 Task: Edit the opportunities list created by users
Action: Mouse scrolled (171, 198) with delta (0, 0)
Screenshot: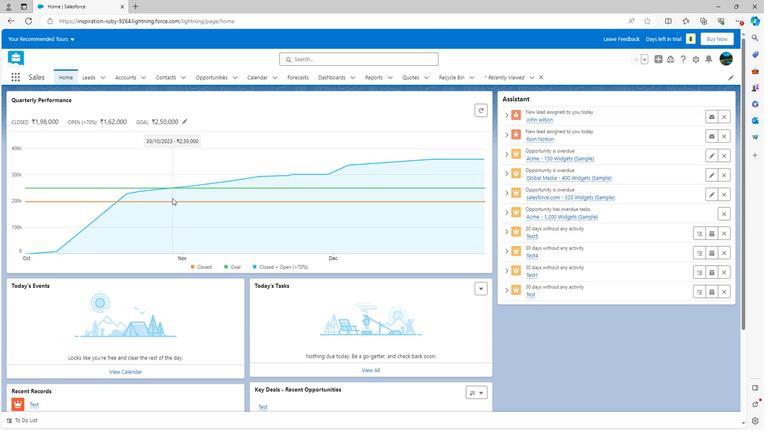 
Action: Mouse scrolled (171, 198) with delta (0, 0)
Screenshot: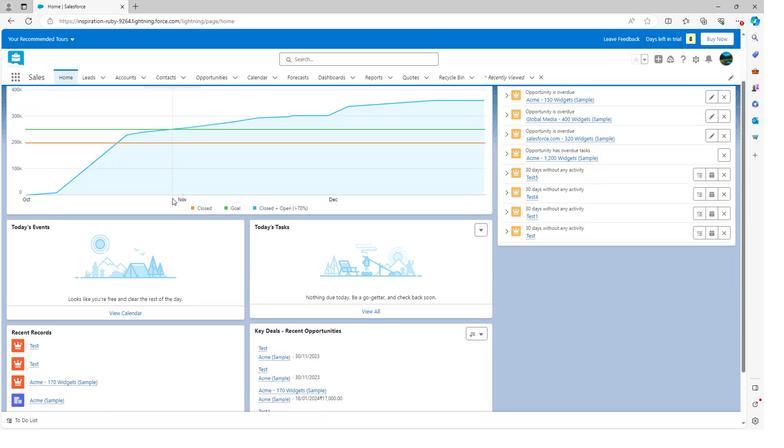 
Action: Mouse scrolled (171, 198) with delta (0, 0)
Screenshot: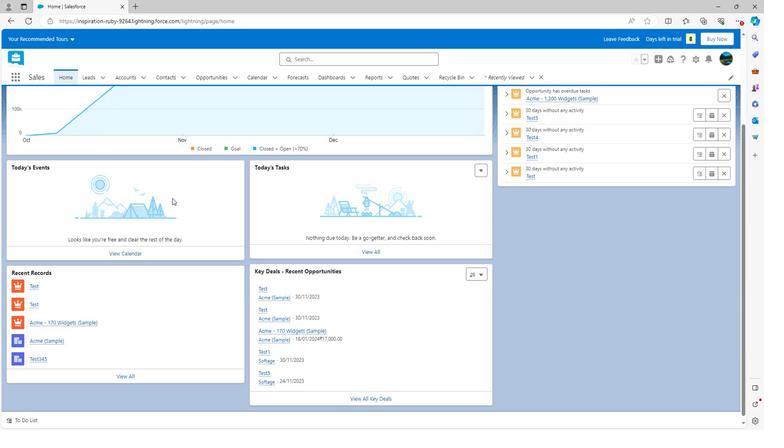 
Action: Mouse scrolled (171, 198) with delta (0, 0)
Screenshot: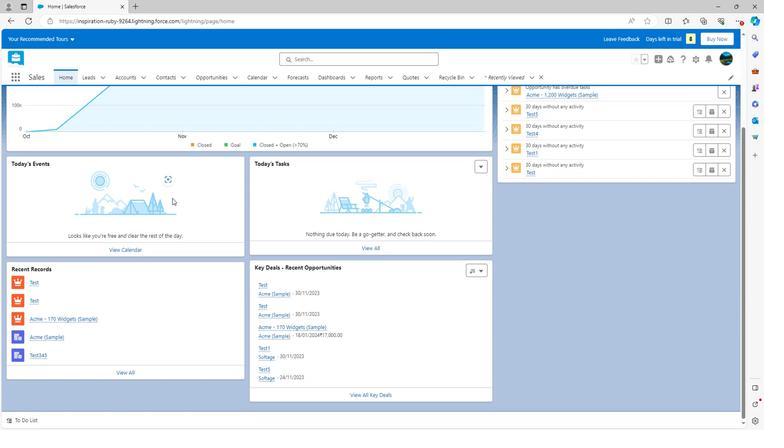
Action: Mouse scrolled (171, 198) with delta (0, 0)
Screenshot: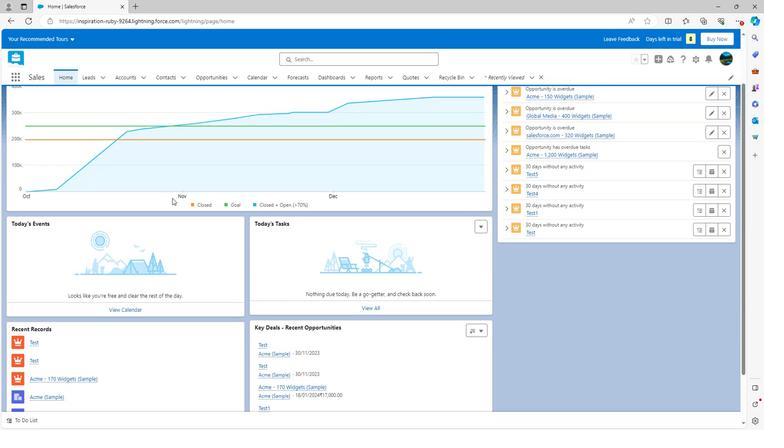 
Action: Mouse scrolled (171, 198) with delta (0, 0)
Screenshot: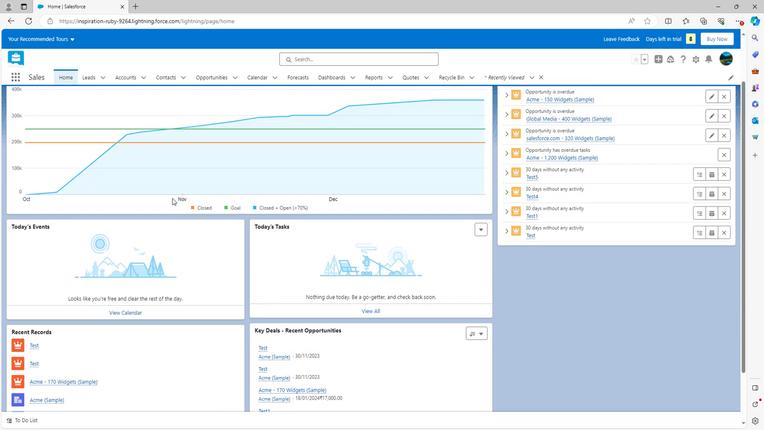 
Action: Mouse scrolled (171, 198) with delta (0, 0)
Screenshot: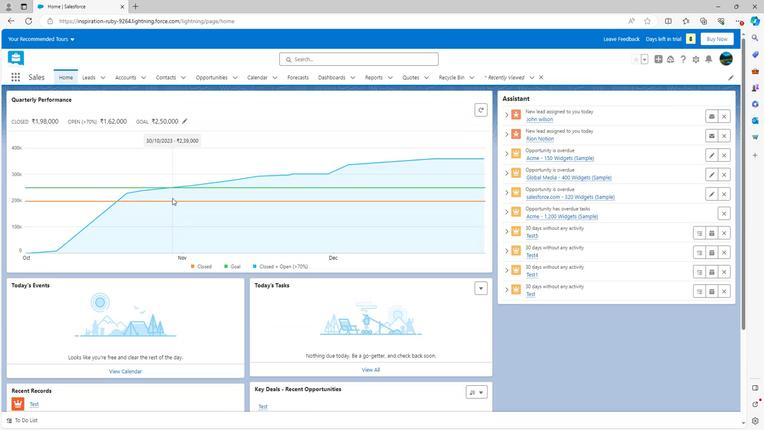 
Action: Mouse scrolled (171, 198) with delta (0, 0)
Screenshot: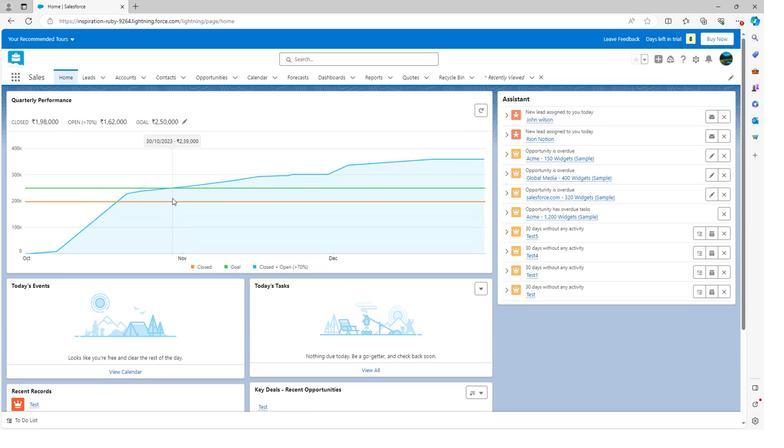 
Action: Mouse moved to (212, 75)
Screenshot: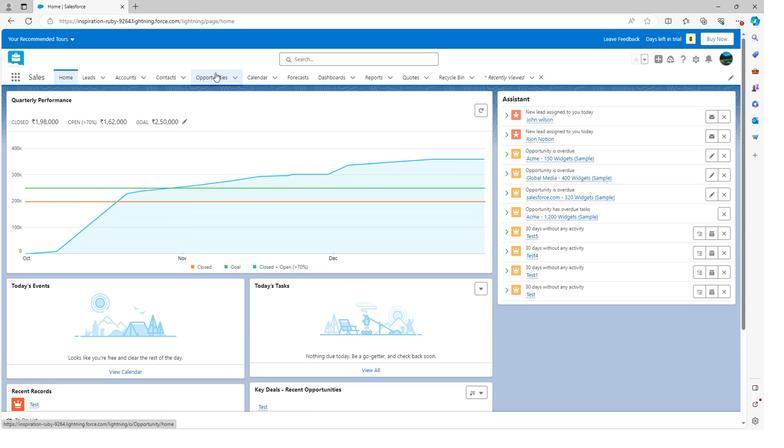 
Action: Mouse pressed left at (212, 75)
Screenshot: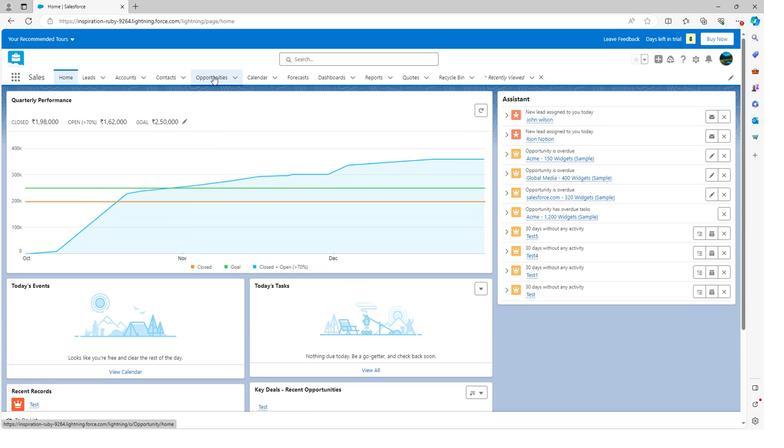 
Action: Mouse moved to (697, 114)
Screenshot: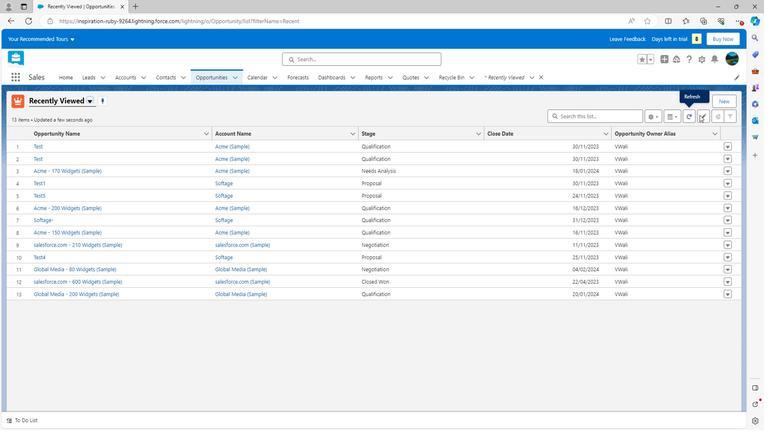 
Action: Mouse pressed left at (697, 114)
Screenshot: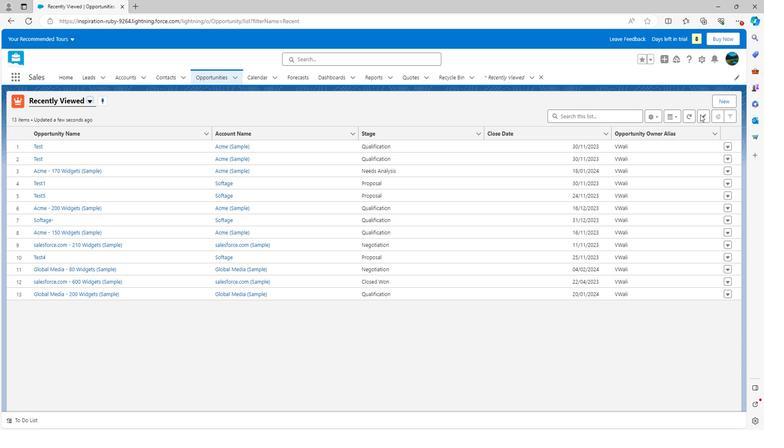
Action: Mouse moved to (698, 117)
Screenshot: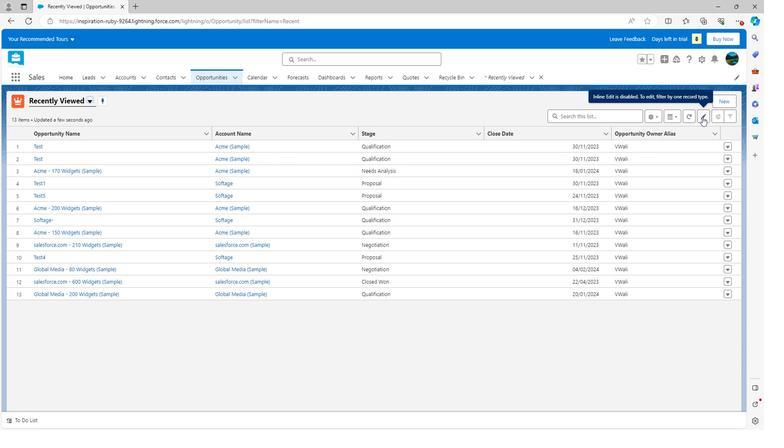 
Action: Mouse pressed left at (698, 117)
Screenshot: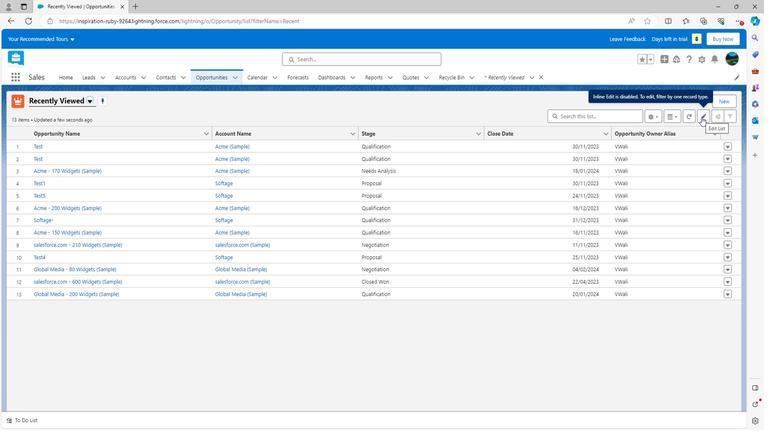
Action: Mouse moved to (722, 146)
Screenshot: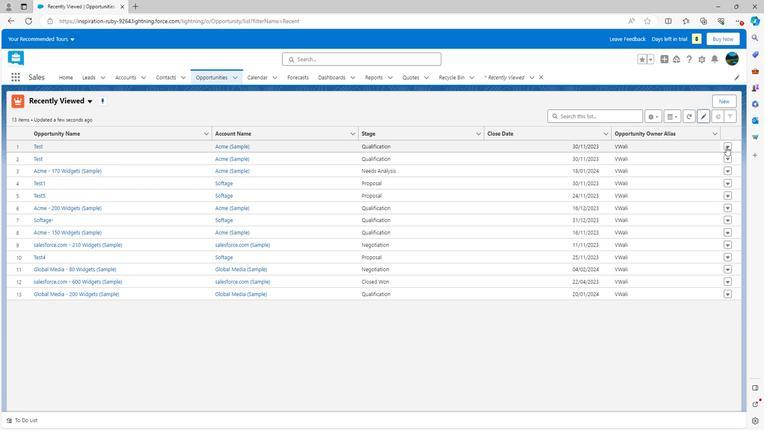 
Action: Mouse pressed left at (722, 146)
Screenshot: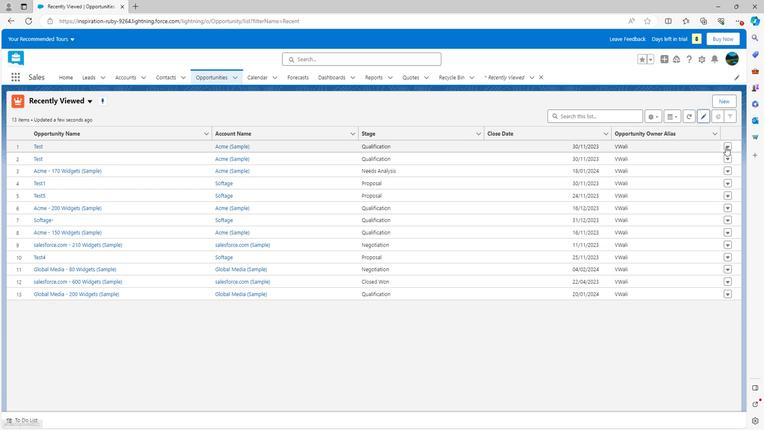
Action: Mouse moved to (698, 161)
Screenshot: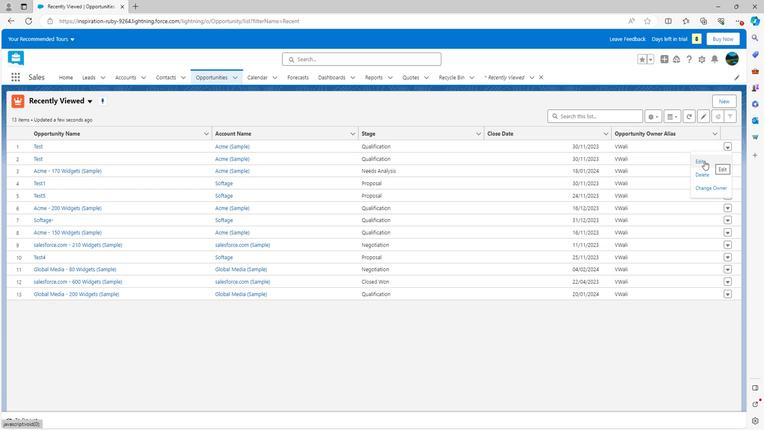 
Action: Mouse pressed left at (698, 161)
Screenshot: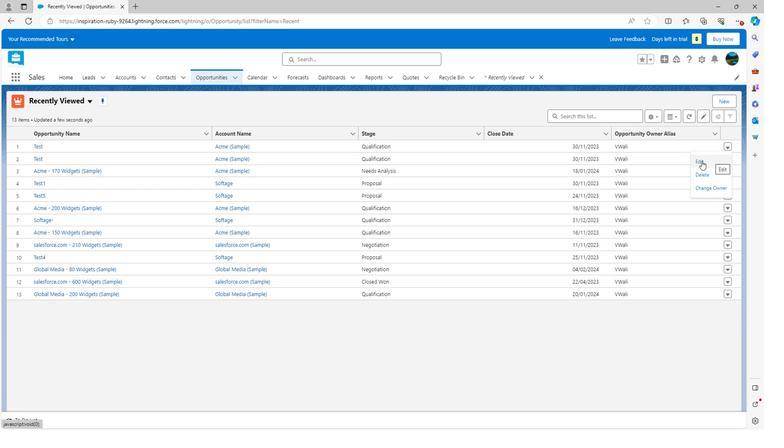 
Action: Mouse moved to (272, 137)
Screenshot: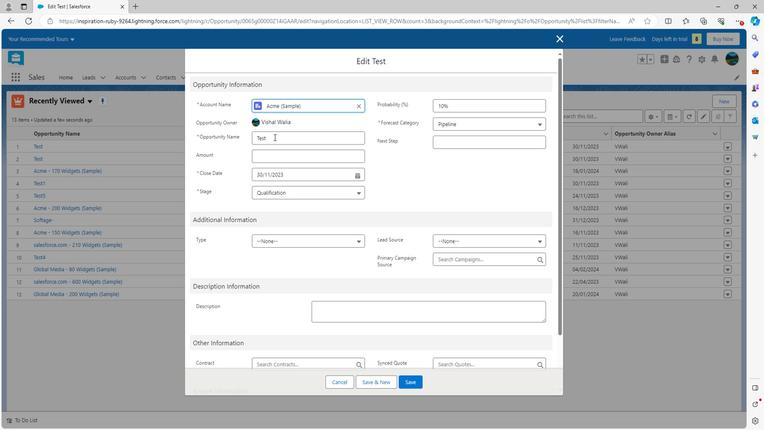 
Action: Mouse pressed left at (272, 137)
Screenshot: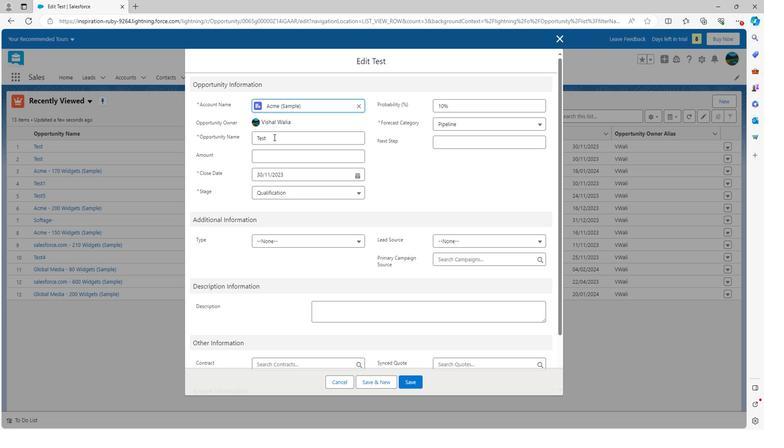 
Action: Key pressed 123
Screenshot: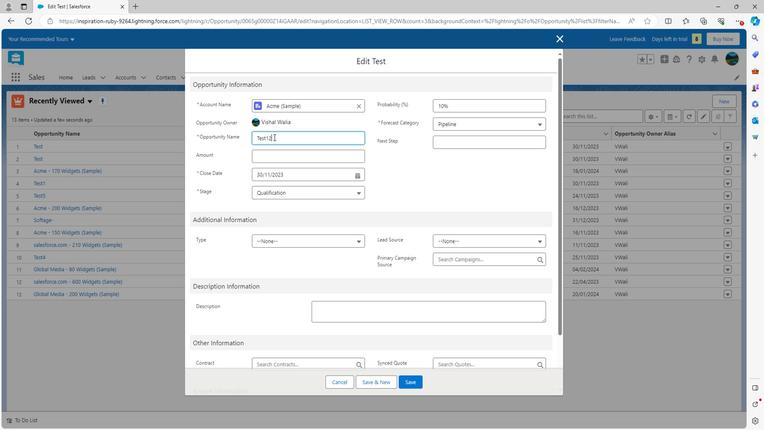 
Action: Mouse moved to (404, 379)
Screenshot: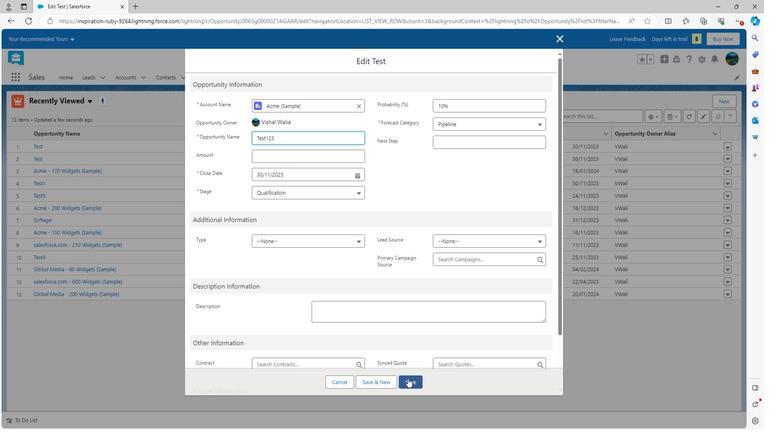 
Action: Mouse pressed left at (404, 379)
Screenshot: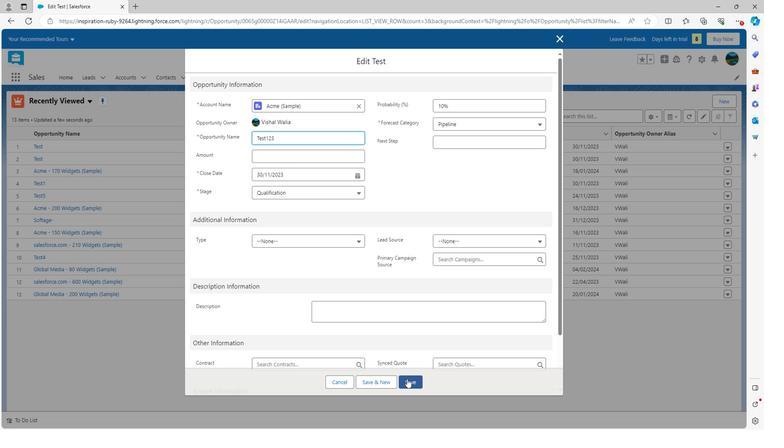 
Action: Mouse moved to (723, 170)
Screenshot: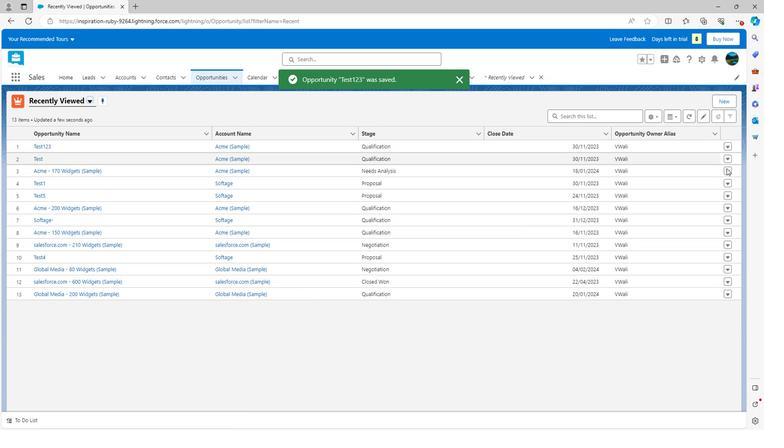 
Action: Mouse pressed left at (723, 170)
Screenshot: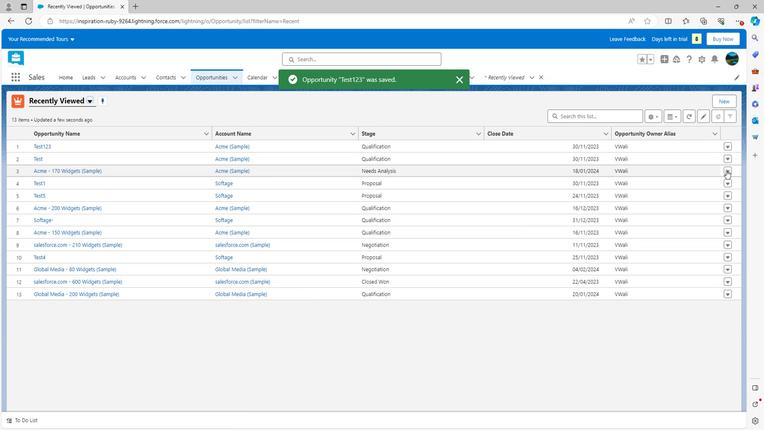 
Action: Mouse moved to (697, 184)
Screenshot: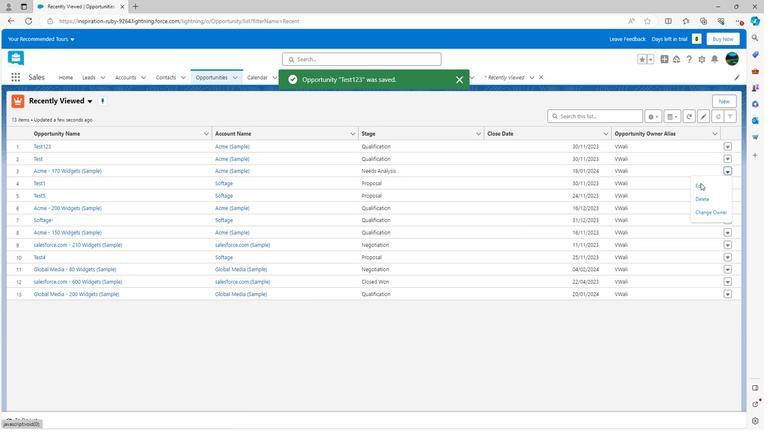 
Action: Mouse pressed left at (697, 184)
Screenshot: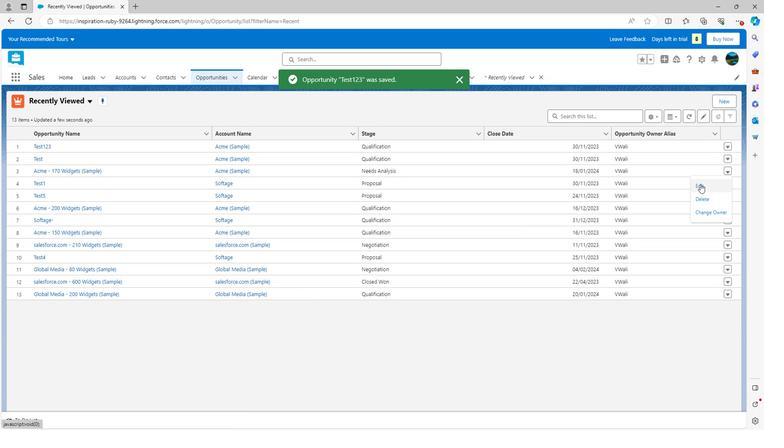 
Action: Mouse moved to (325, 136)
Screenshot: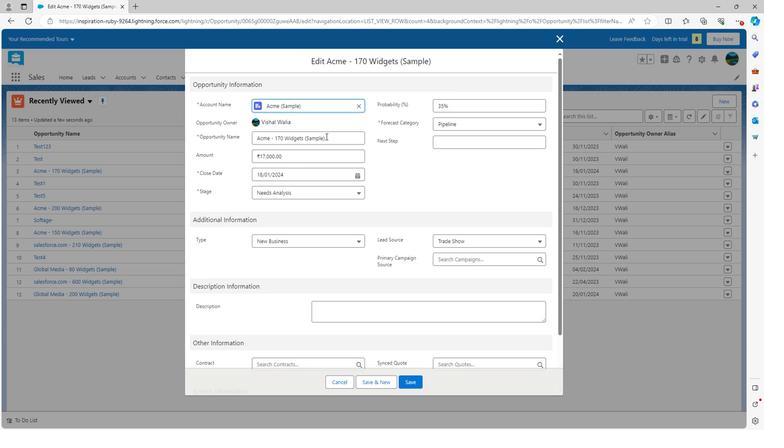 
Action: Mouse pressed left at (325, 136)
Screenshot: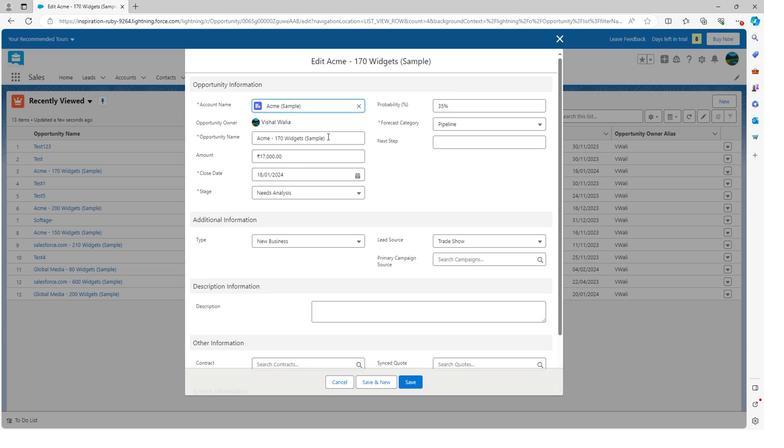 
Action: Key pressed 234
Screenshot: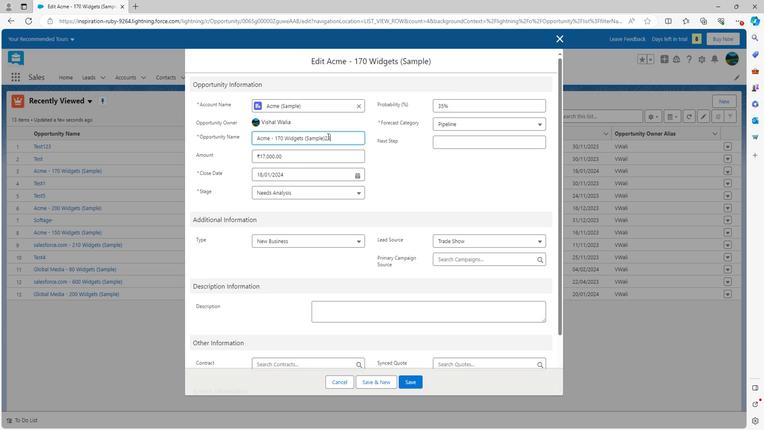 
Action: Mouse moved to (404, 380)
Screenshot: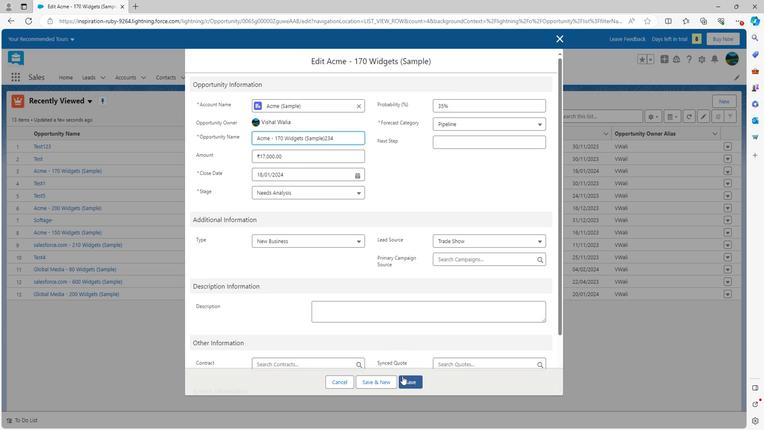 
Action: Mouse pressed left at (404, 380)
Screenshot: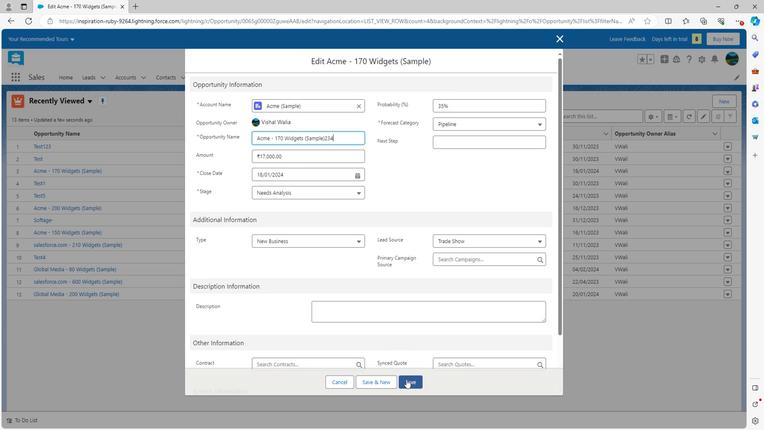 
Action: Mouse moved to (320, 216)
Screenshot: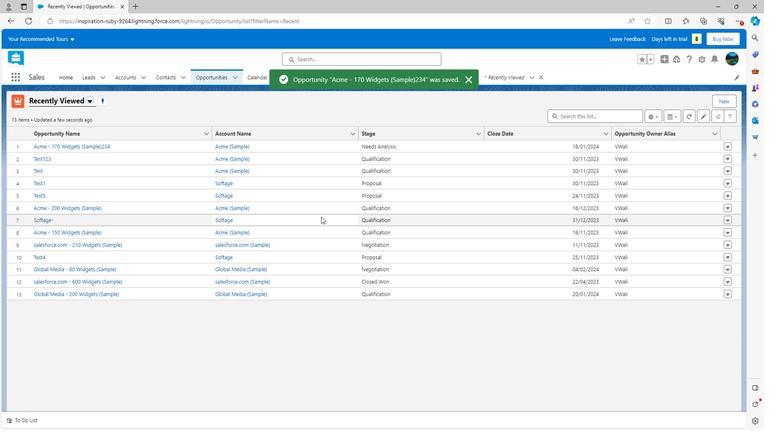 
